 Task: Upload a professional profile picture that reflects your personal brand and professionalism
Action: Mouse moved to (284, 118)
Screenshot: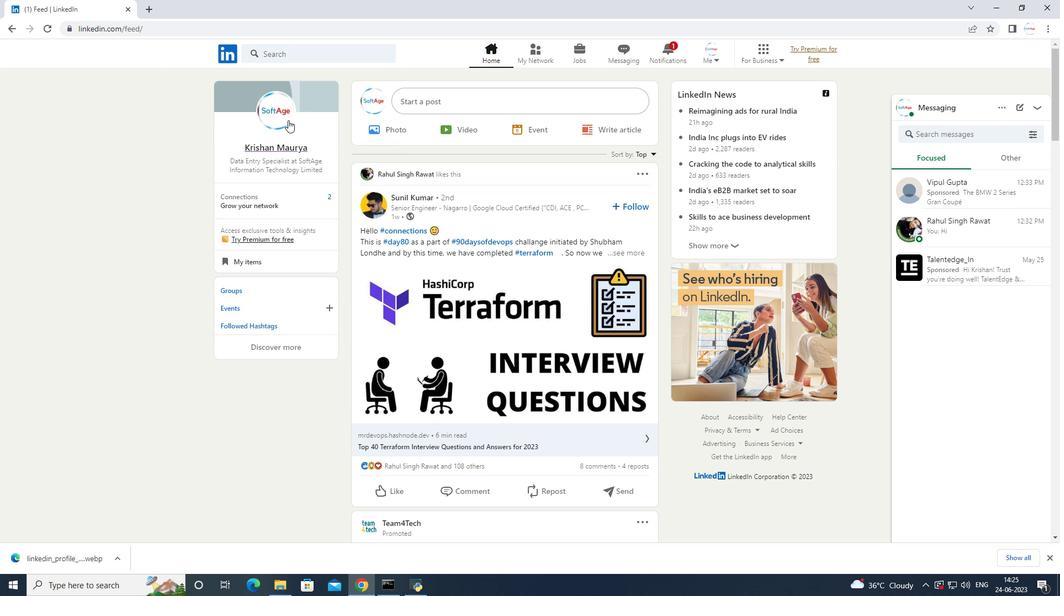 
Action: Mouse pressed left at (284, 118)
Screenshot: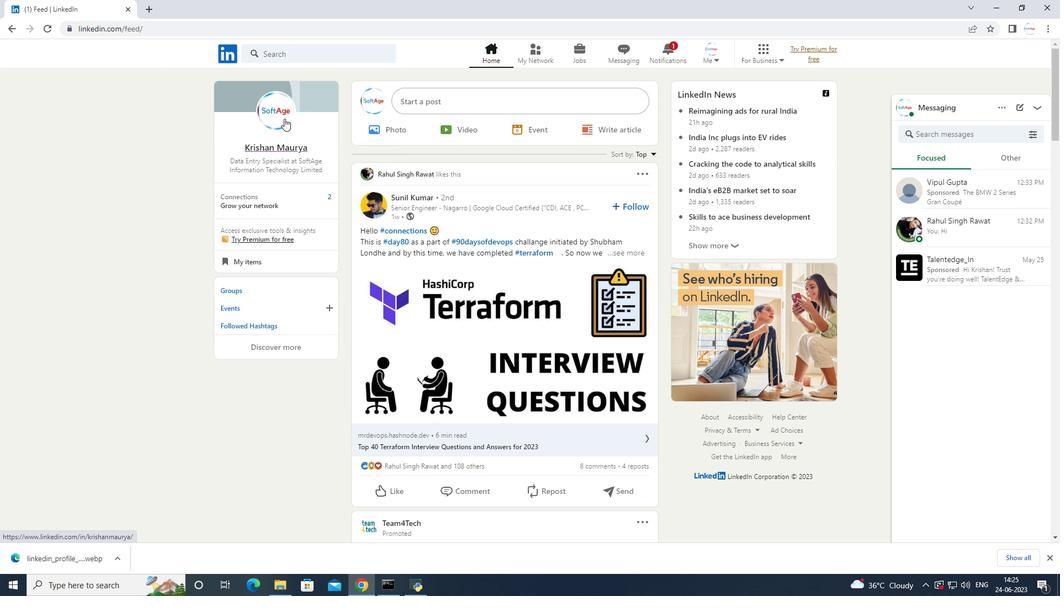 
Action: Mouse moved to (278, 185)
Screenshot: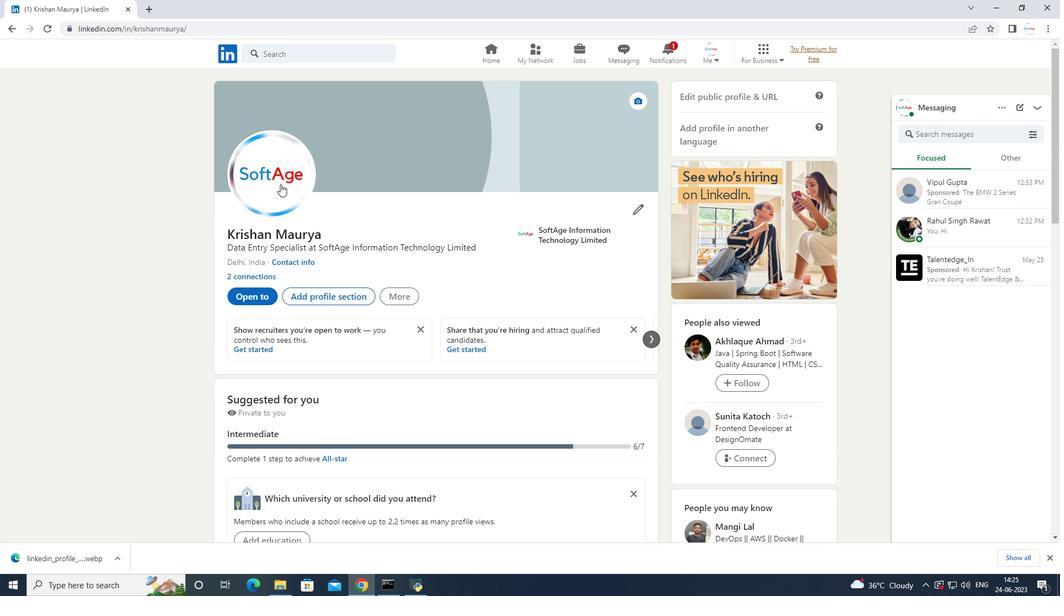 
Action: Mouse pressed left at (278, 185)
Screenshot: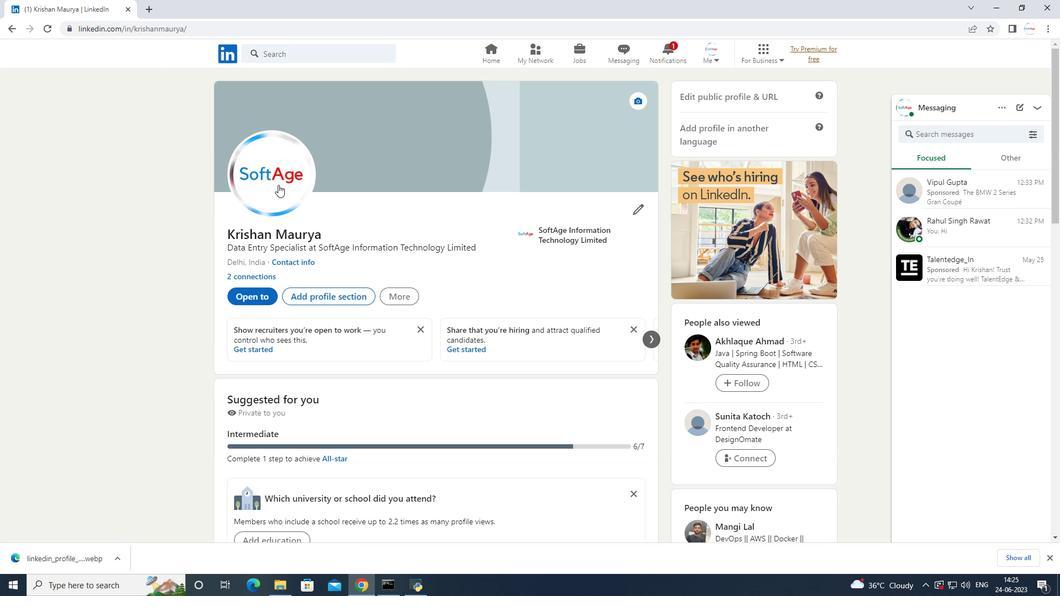 
Action: Mouse moved to (410, 292)
Screenshot: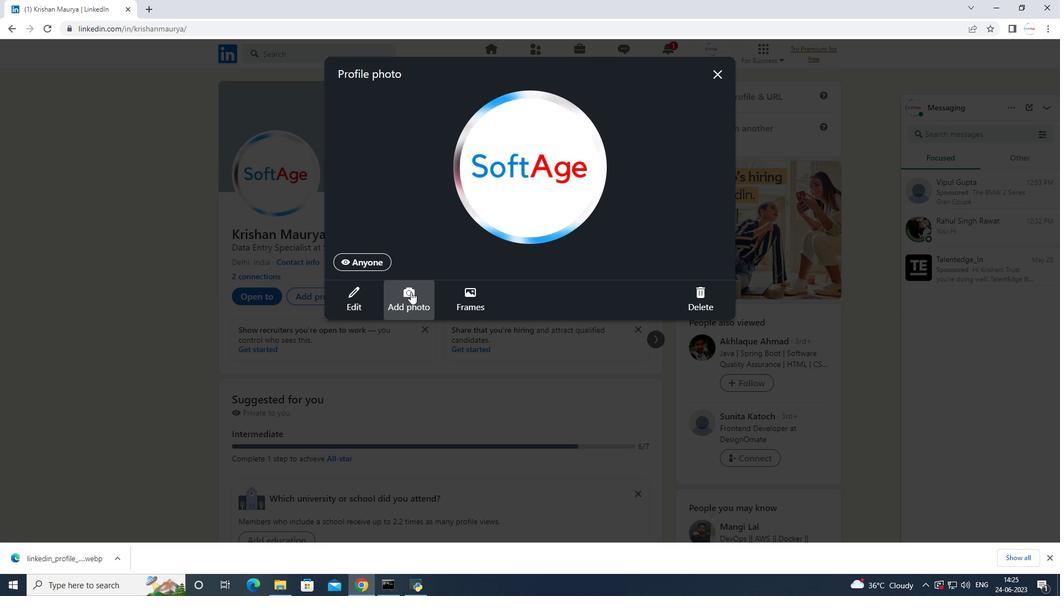 
Action: Mouse pressed left at (410, 292)
Screenshot: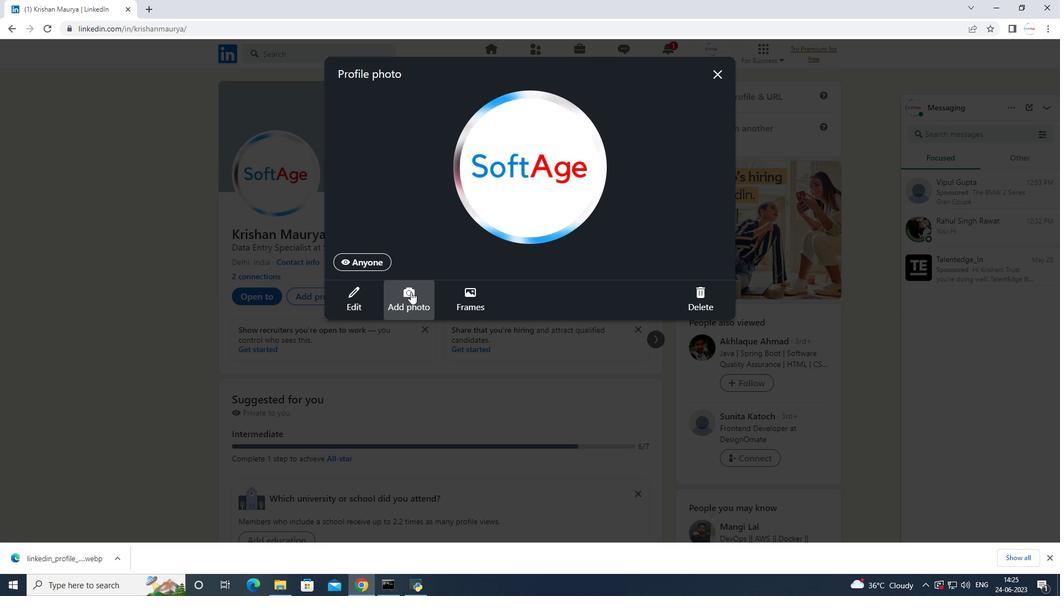 
Action: Mouse moved to (695, 308)
Screenshot: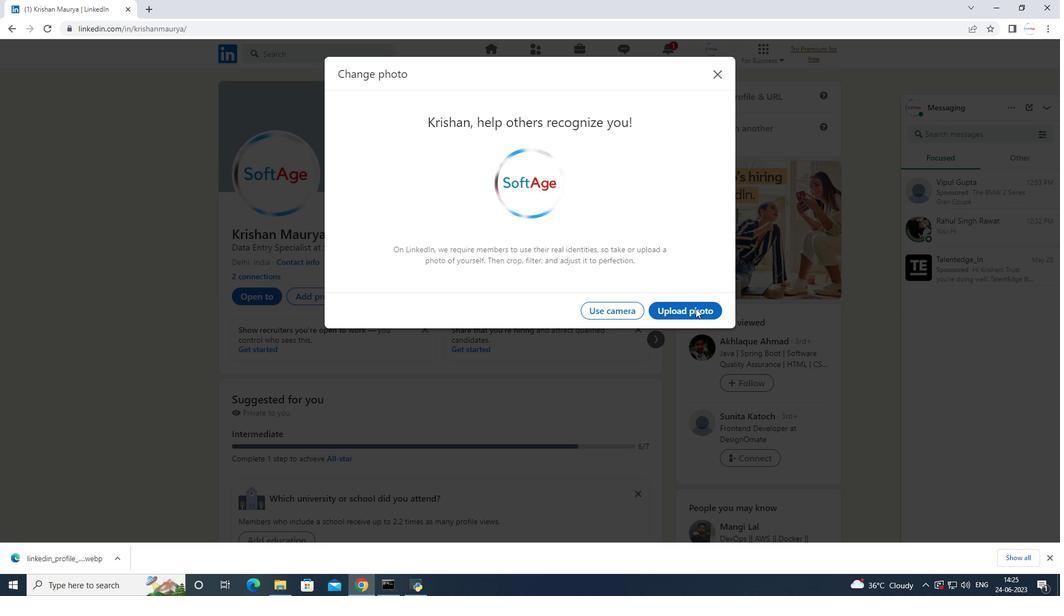 
Action: Mouse pressed left at (695, 308)
Screenshot: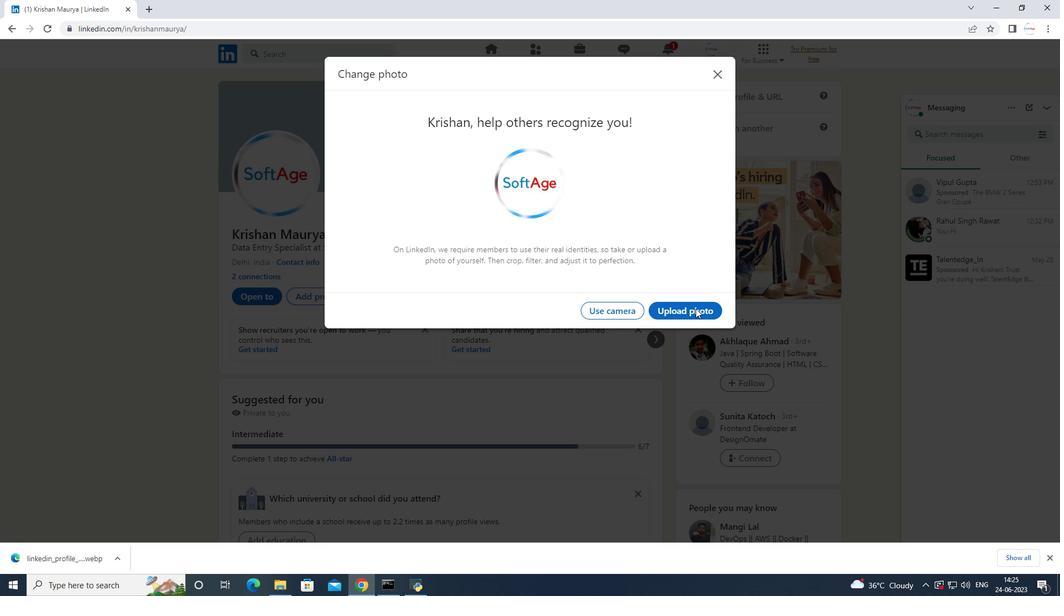 
Action: Mouse moved to (50, 145)
Screenshot: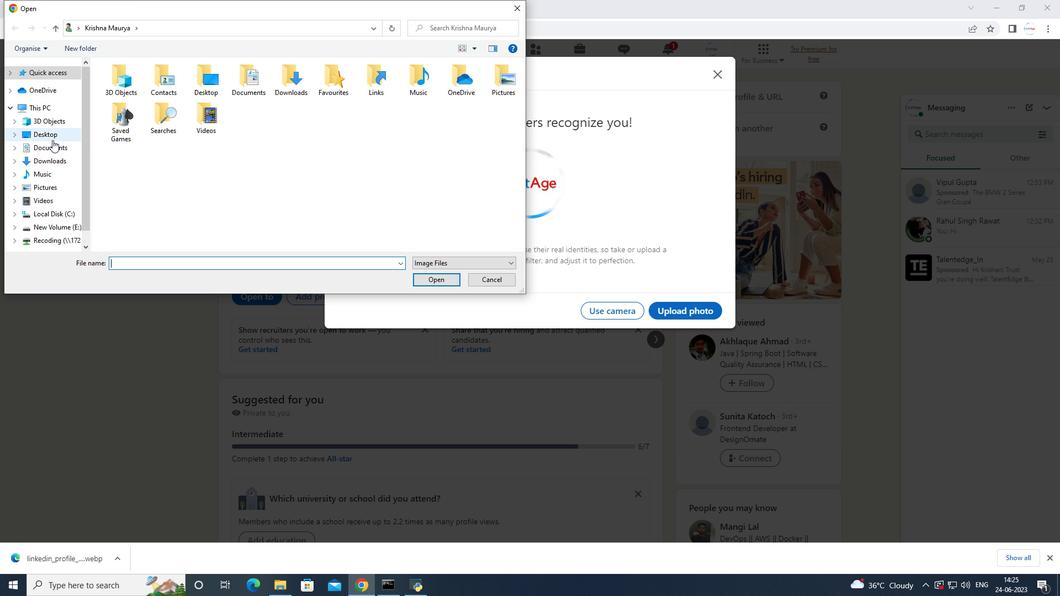 
Action: Mouse pressed left at (50, 145)
Screenshot: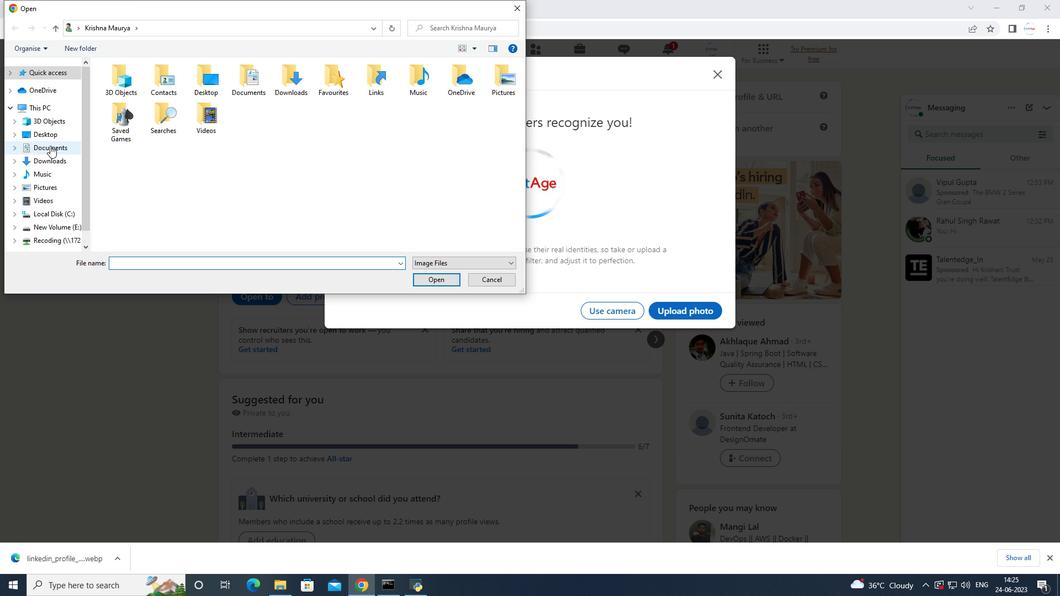 
Action: Mouse moved to (50, 154)
Screenshot: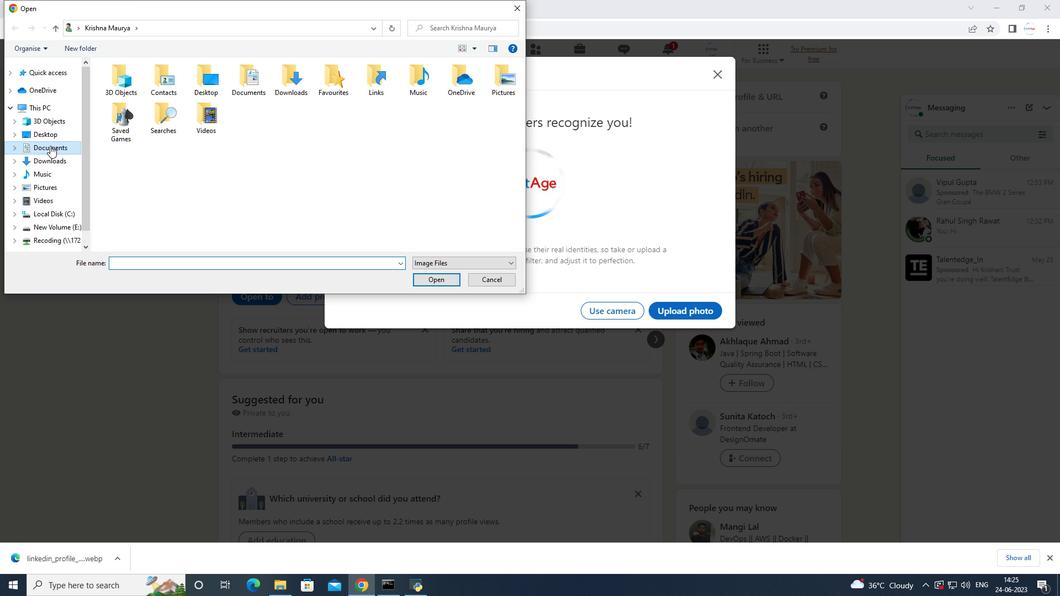 
Action: Mouse pressed left at (50, 154)
Screenshot: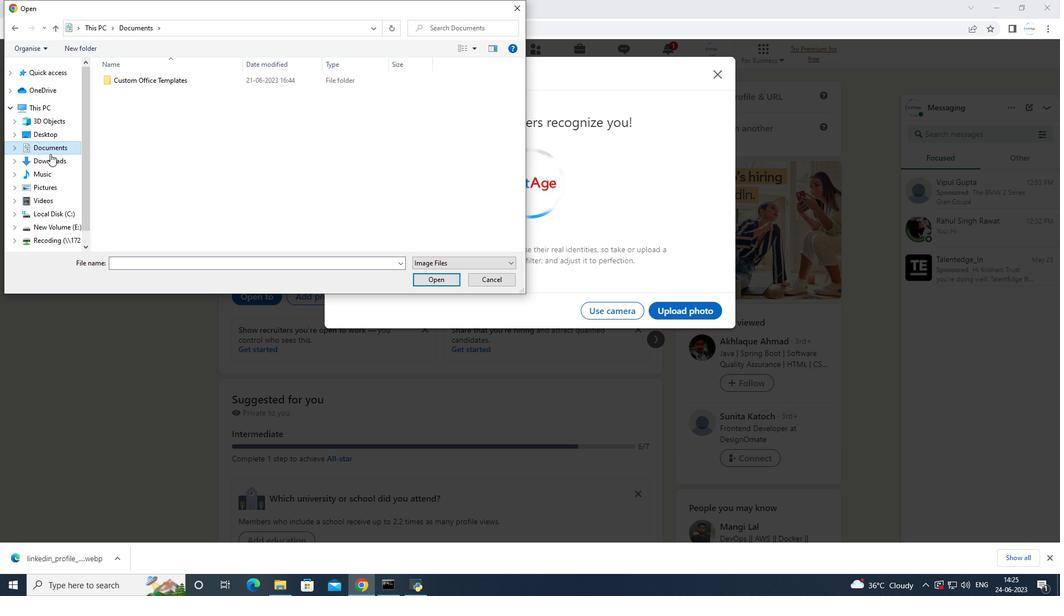 
Action: Mouse moved to (52, 158)
Screenshot: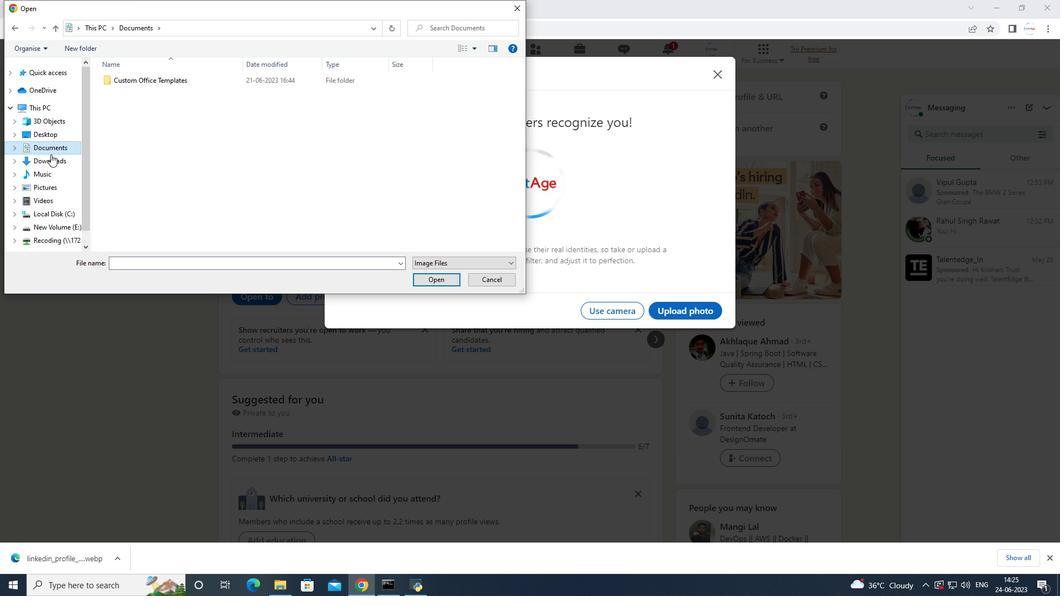 
Action: Mouse pressed left at (52, 158)
Screenshot: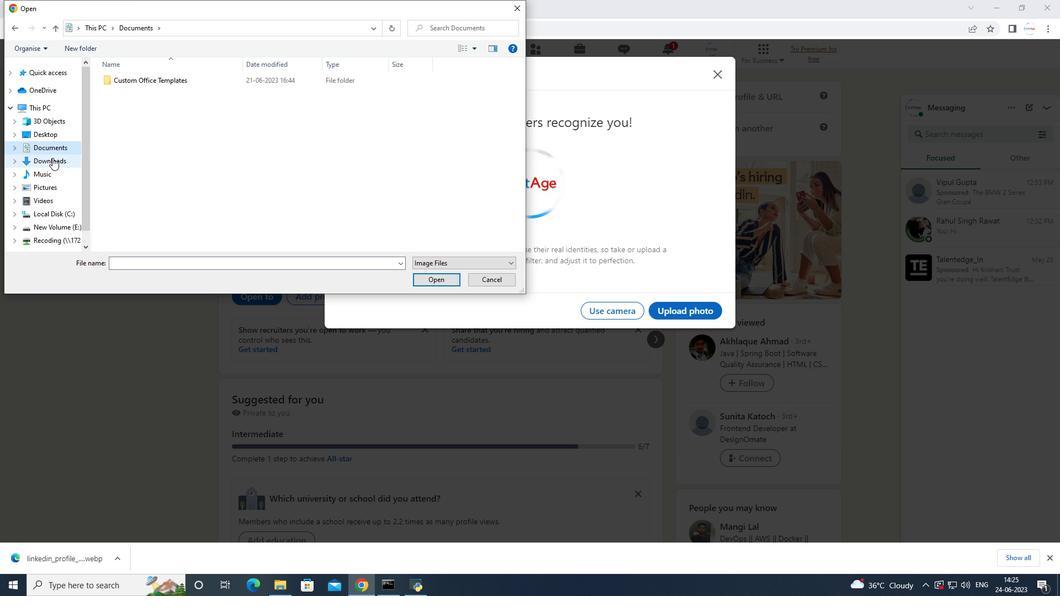 
Action: Mouse moved to (181, 95)
Screenshot: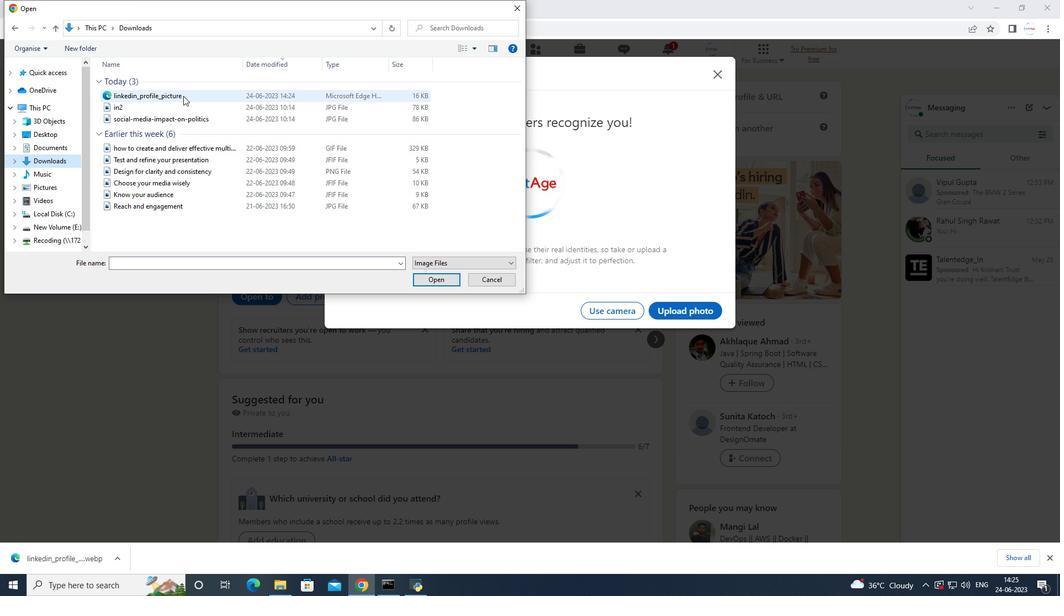 
Action: Mouse pressed left at (181, 95)
Screenshot: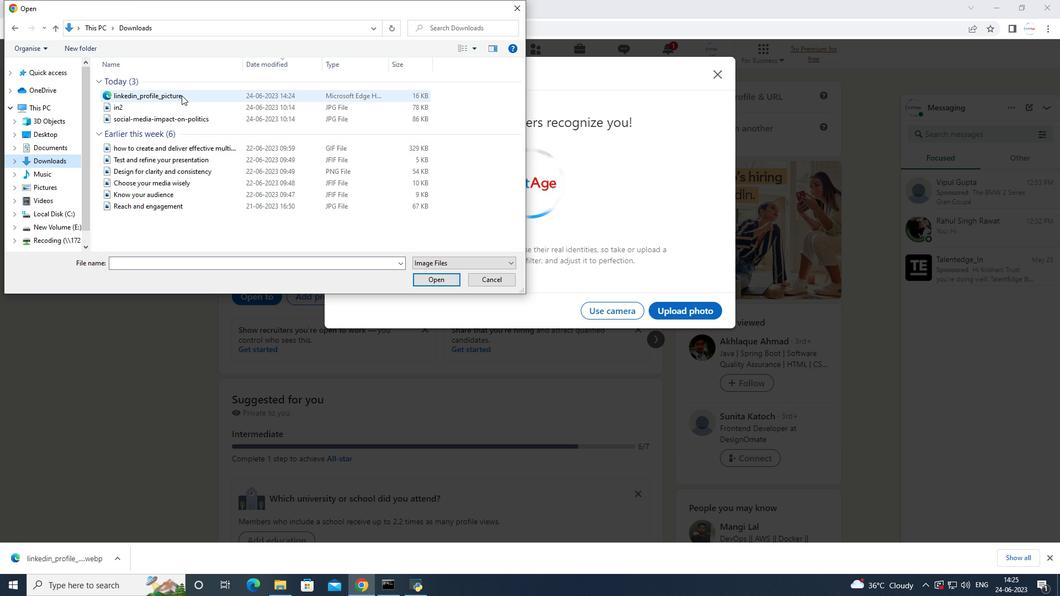 
Action: Mouse moved to (422, 276)
Screenshot: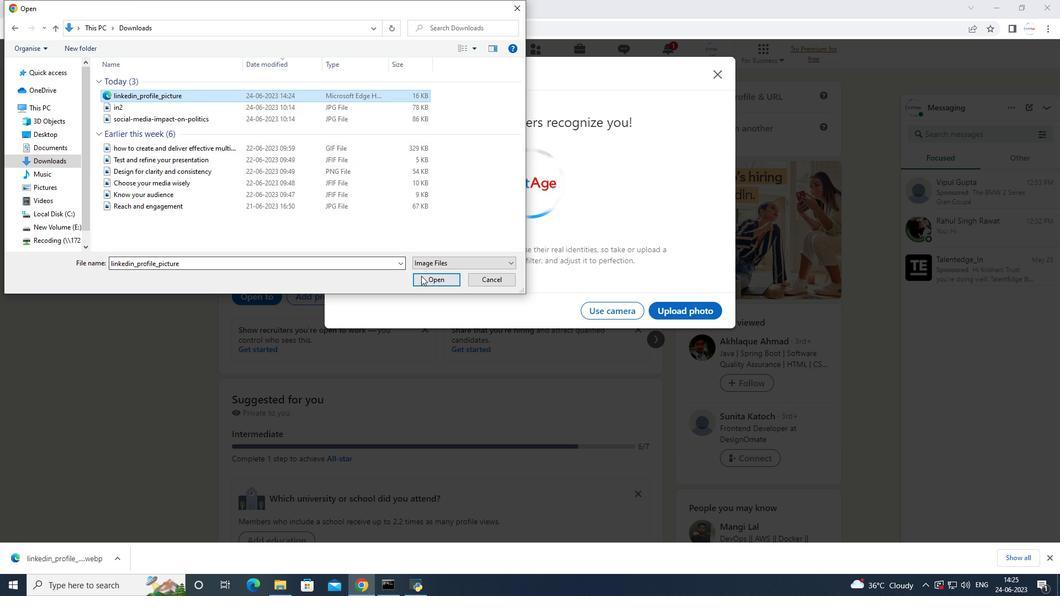 
Action: Mouse pressed left at (422, 276)
Screenshot: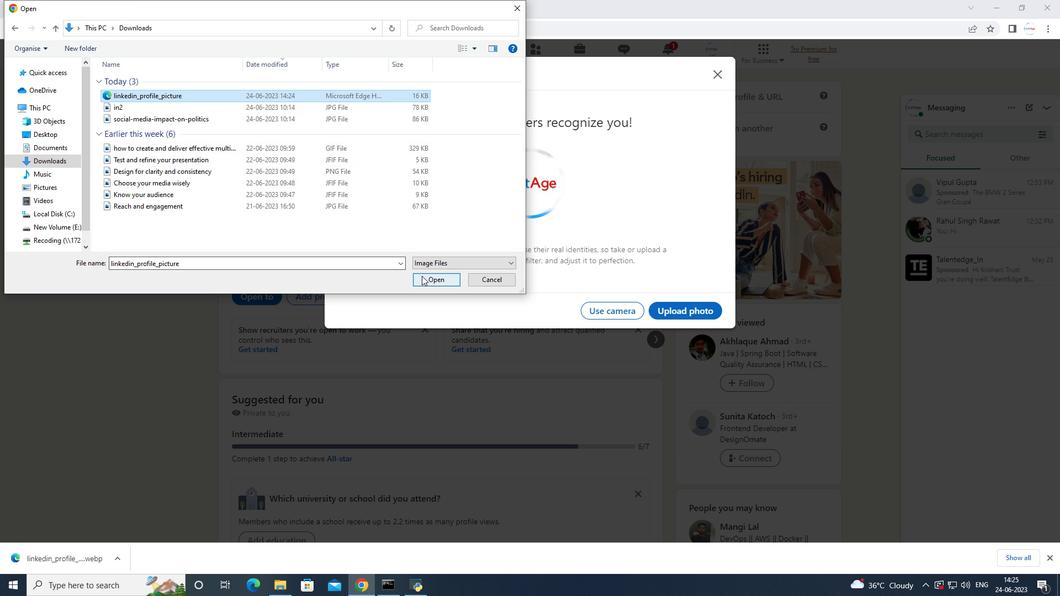 
Action: Mouse moved to (356, 393)
Screenshot: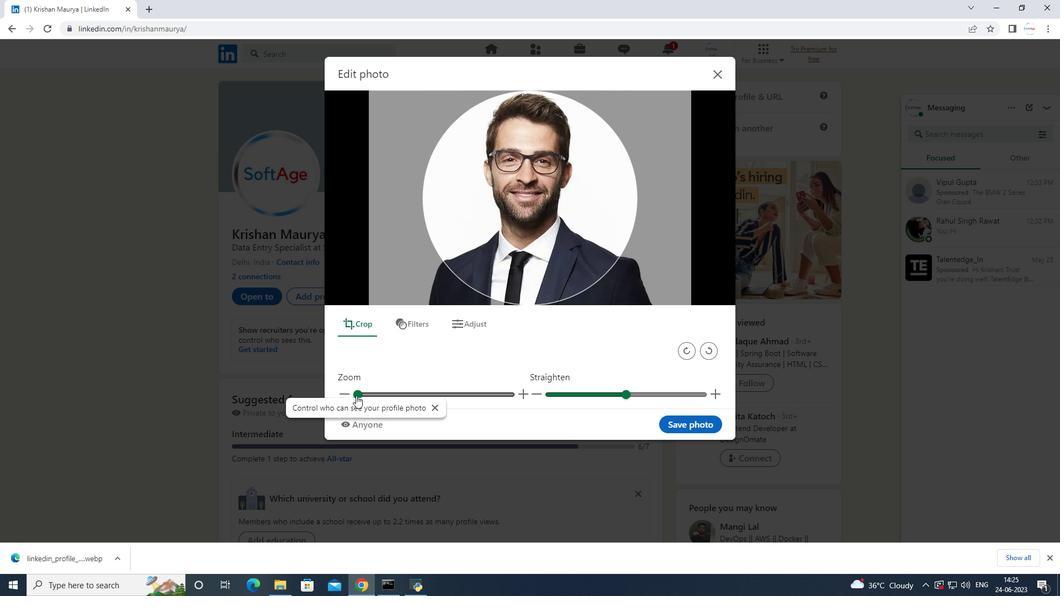
Action: Mouse pressed left at (356, 393)
Screenshot: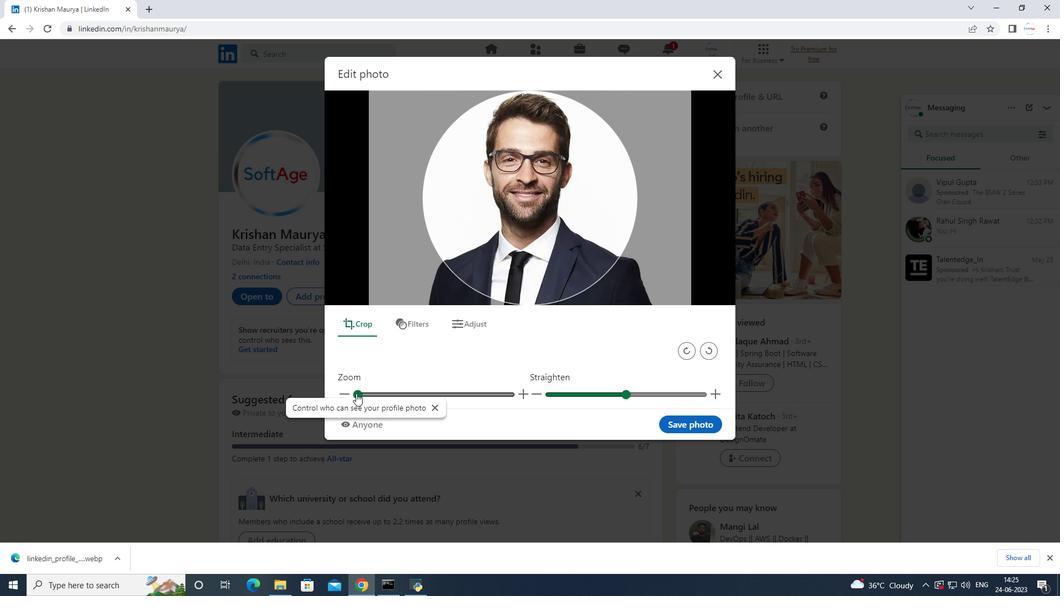 
Action: Mouse moved to (568, 224)
Screenshot: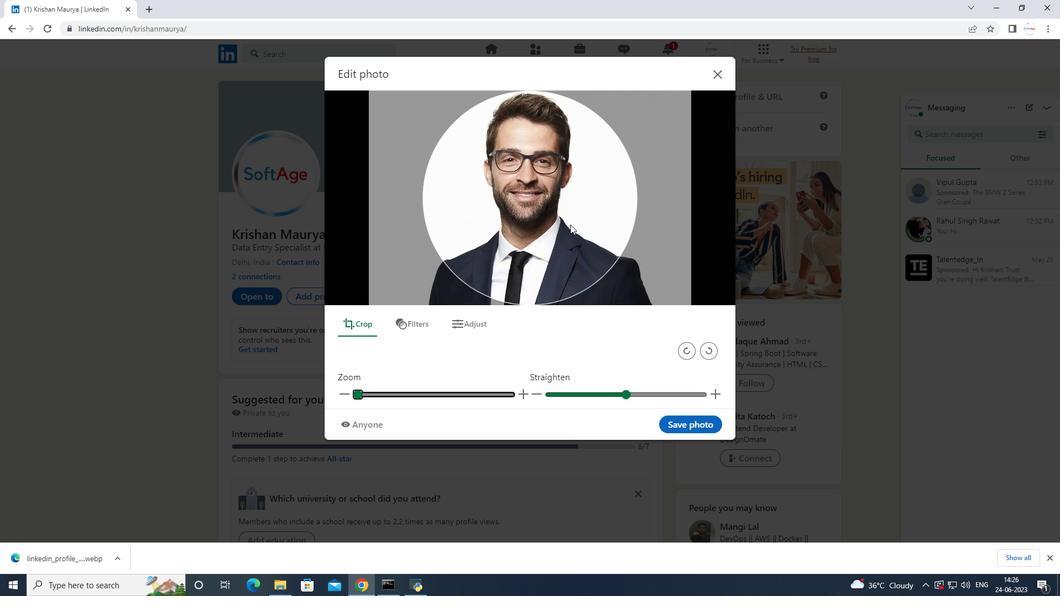
Action: Mouse scrolled (568, 224) with delta (0, 0)
Screenshot: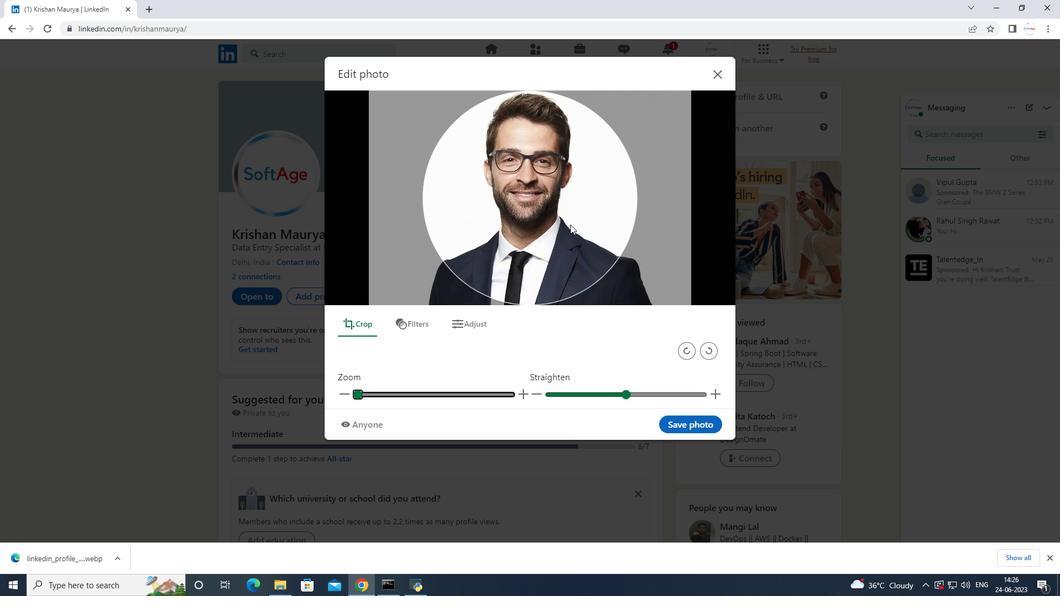 
Action: Mouse moved to (567, 224)
Screenshot: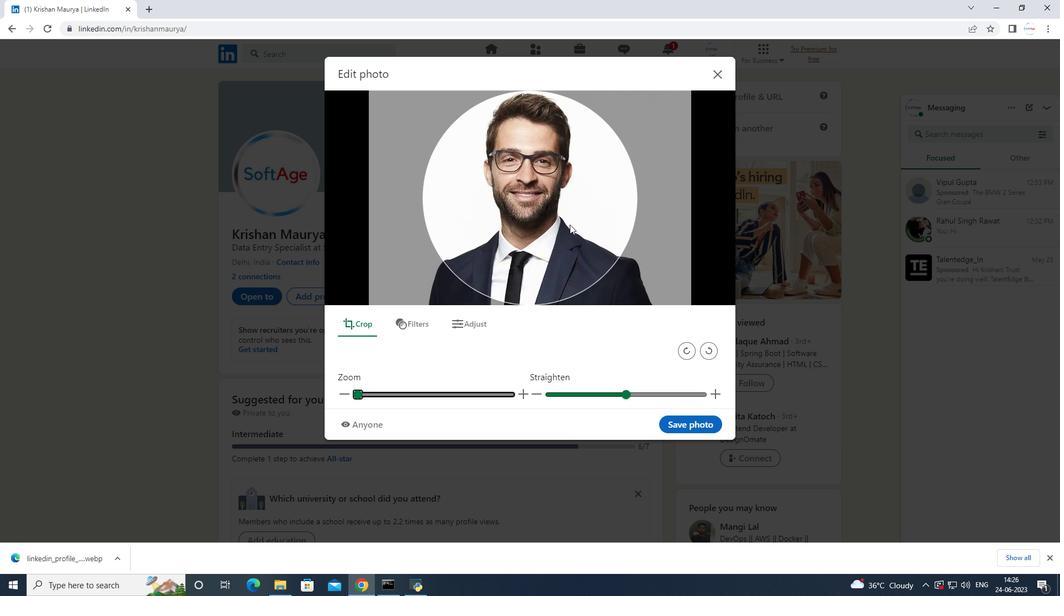 
Action: Mouse scrolled (567, 224) with delta (0, 0)
Screenshot: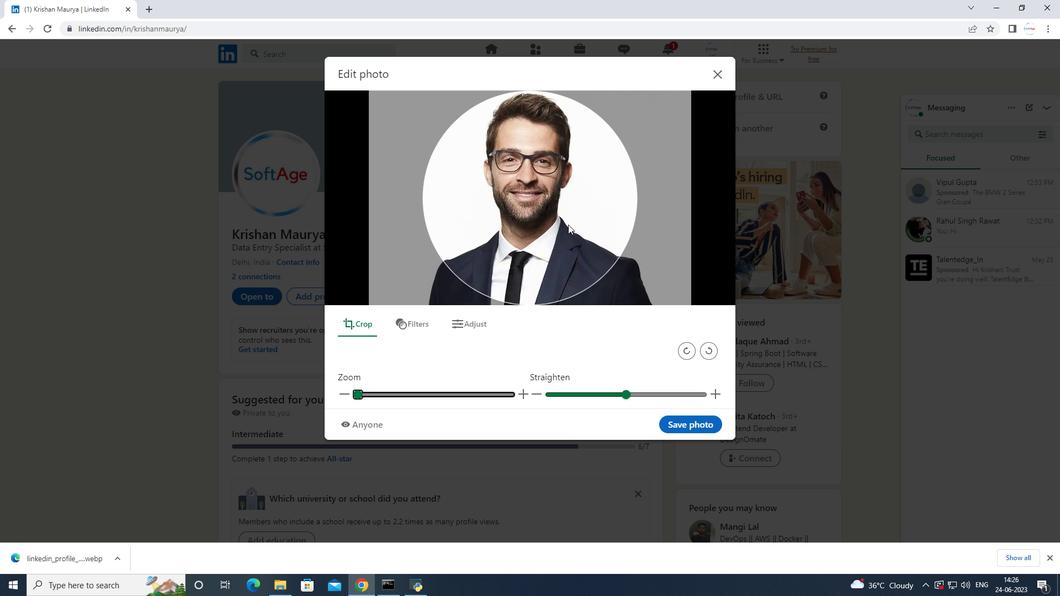 
Action: Mouse moved to (544, 230)
Screenshot: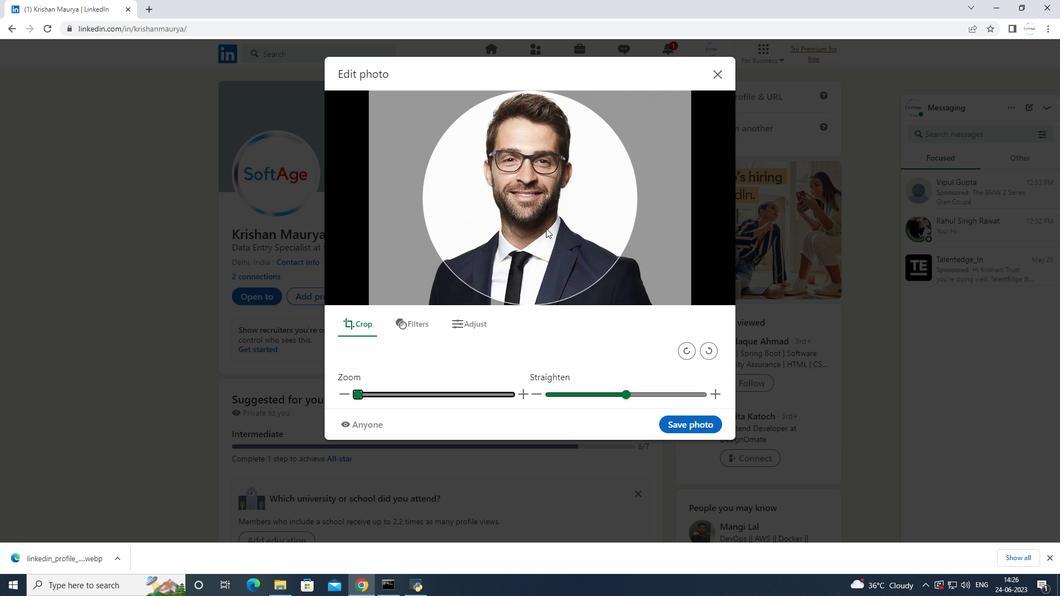 
Action: Mouse pressed left at (544, 230)
Screenshot: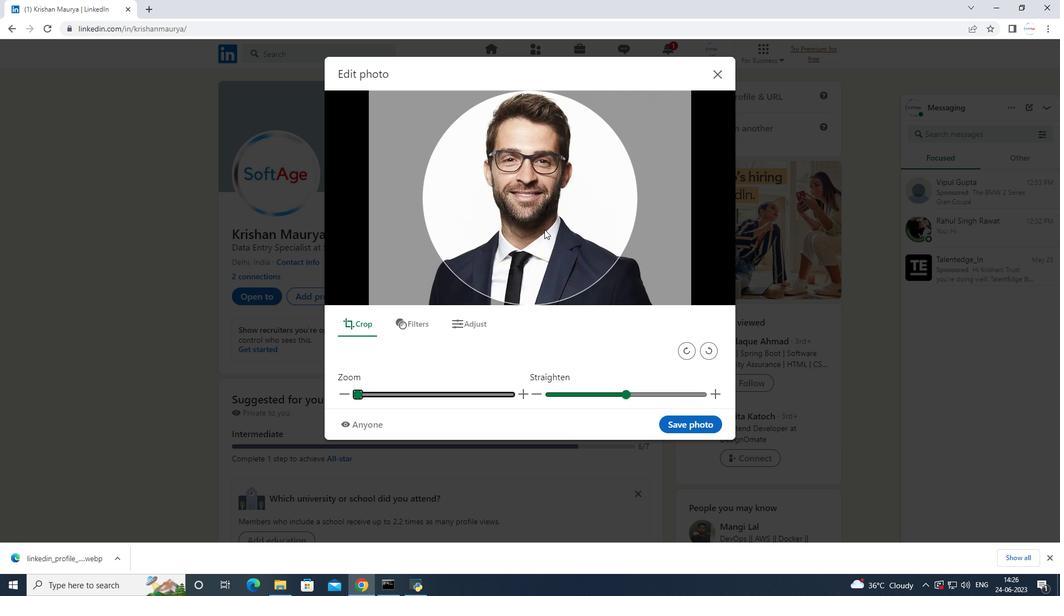 
Action: Mouse moved to (518, 211)
Screenshot: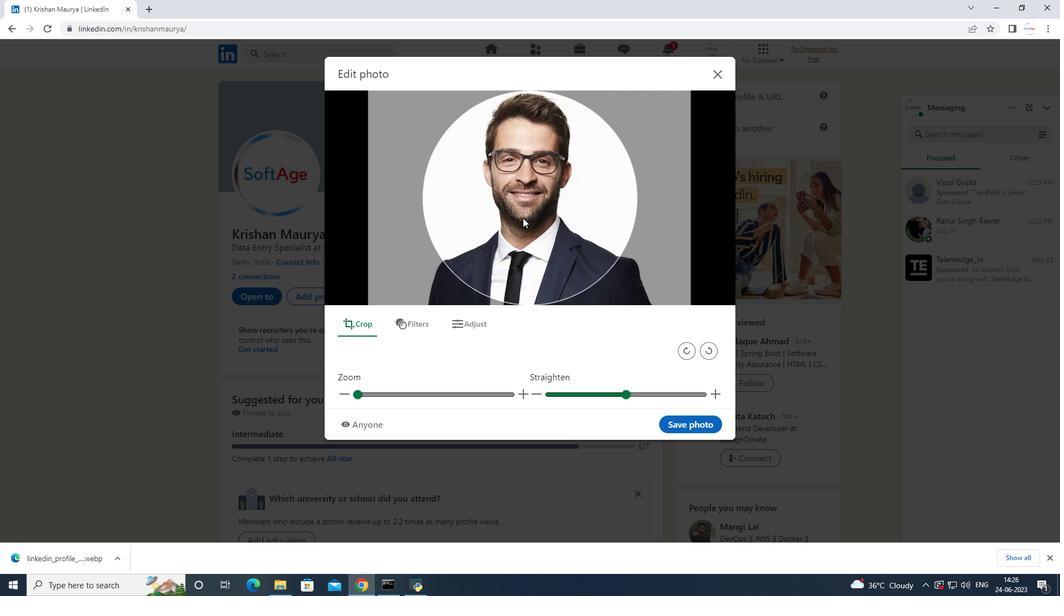 
Action: Mouse pressed left at (518, 211)
Screenshot: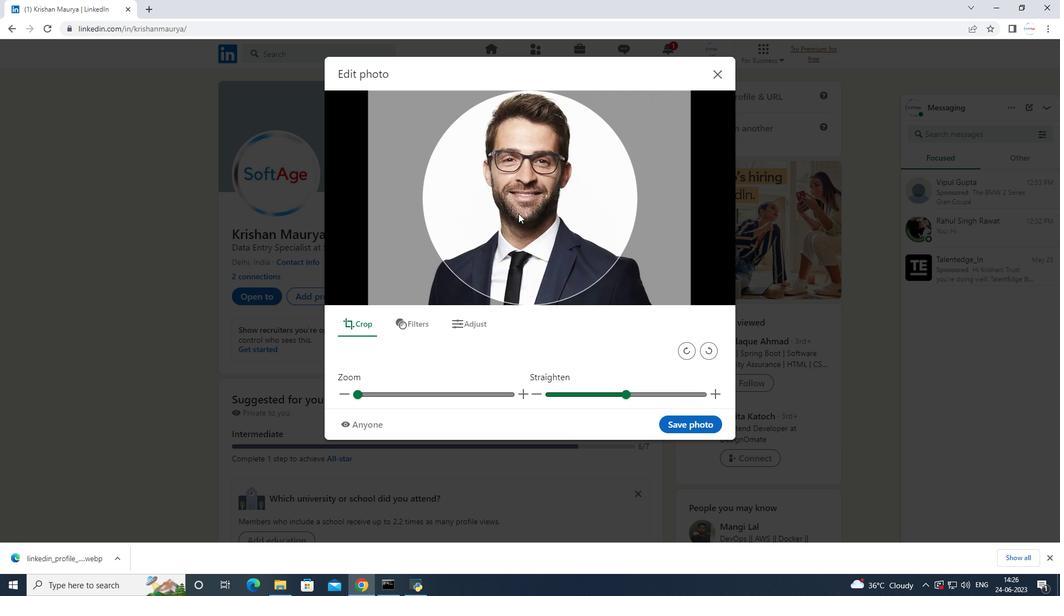 
Action: Mouse moved to (688, 421)
Screenshot: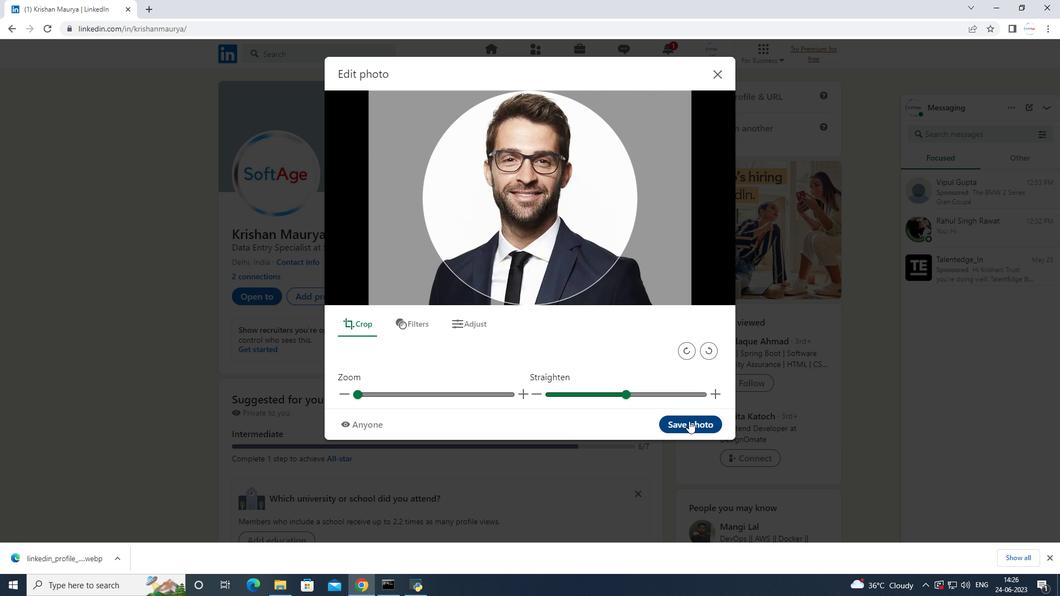 
Action: Mouse pressed left at (688, 421)
Screenshot: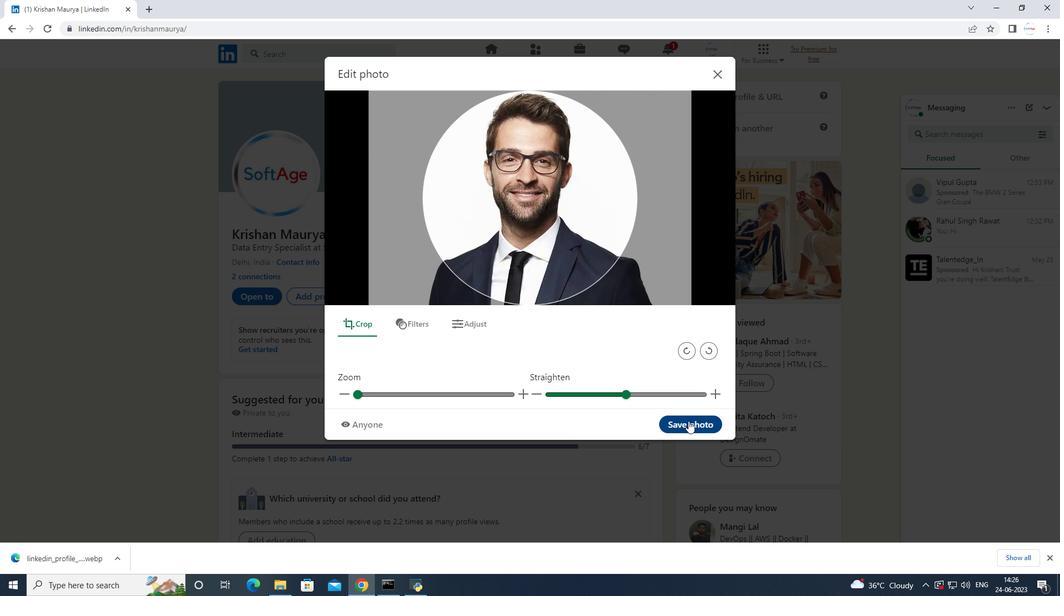 
Action: Mouse moved to (237, 256)
Screenshot: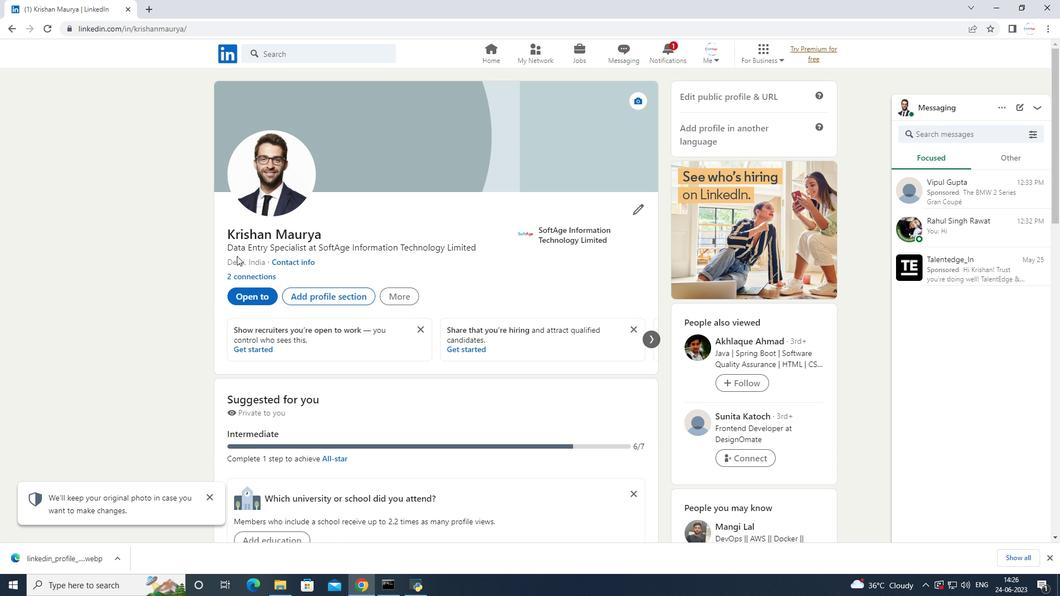 
